 Task: Create Workspace Financial Management Software Workspace description Plan and execute crisis management and response plans. Workspace type Other
Action: Mouse moved to (310, 69)
Screenshot: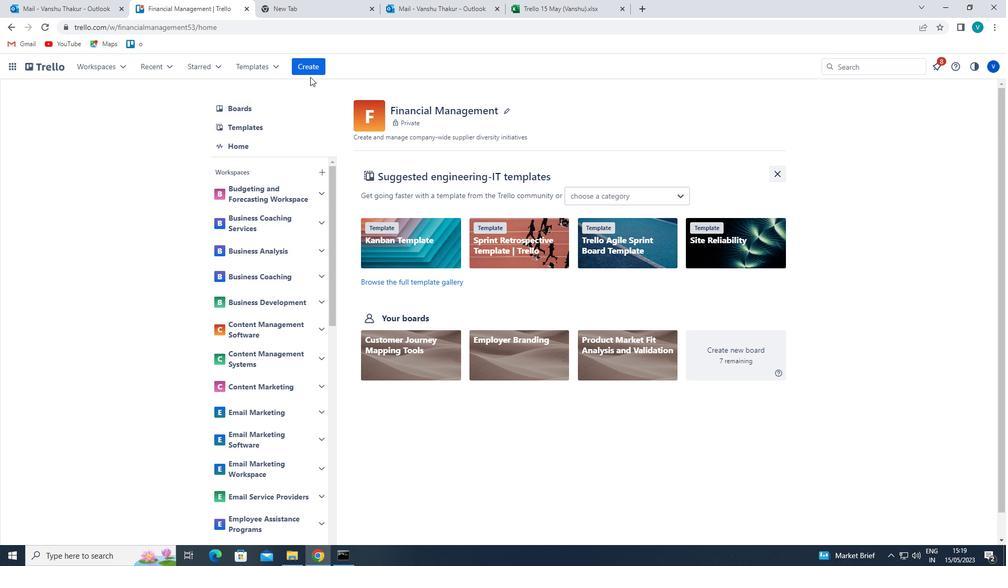
Action: Mouse pressed left at (310, 69)
Screenshot: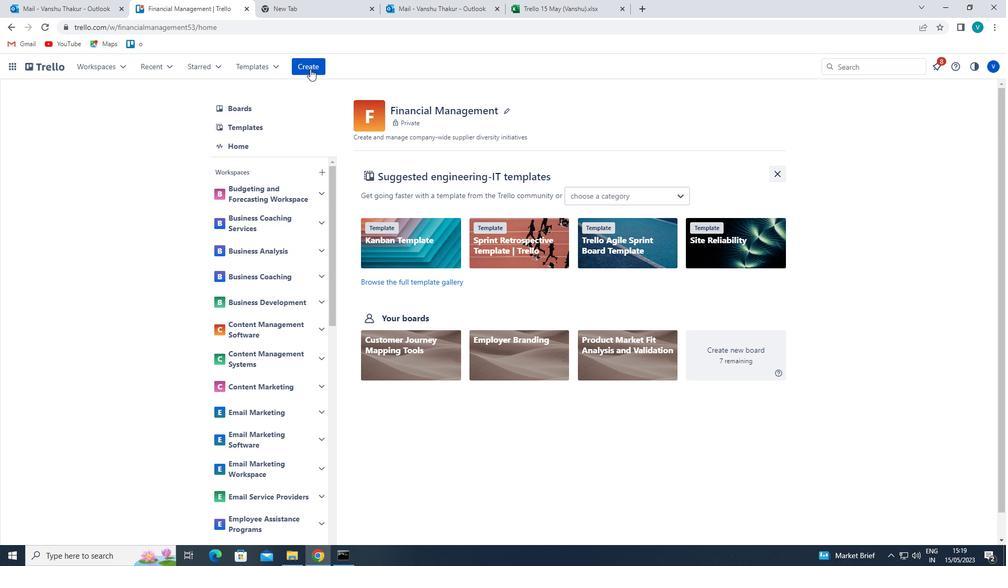 
Action: Mouse moved to (334, 174)
Screenshot: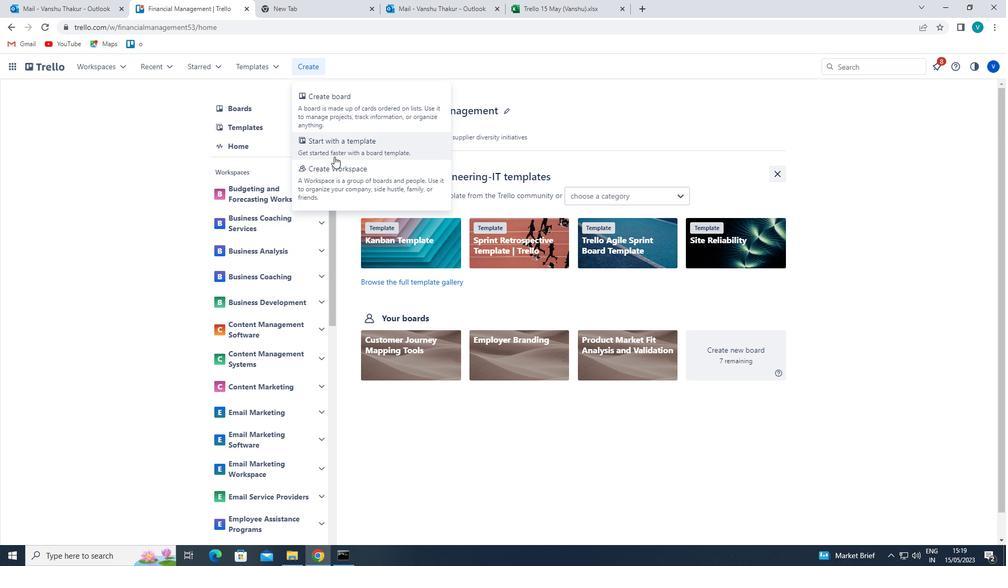 
Action: Mouse pressed left at (334, 174)
Screenshot: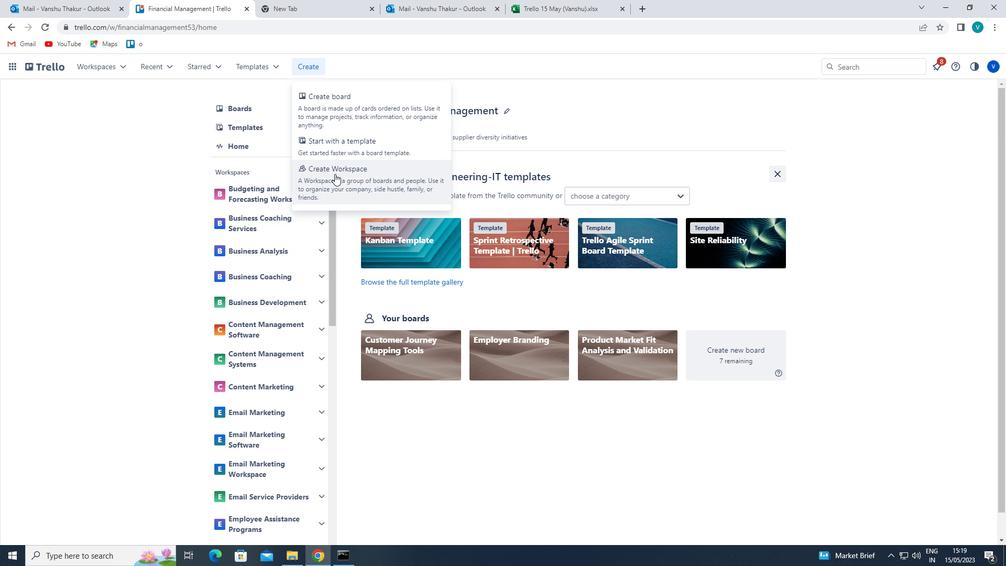 
Action: Mouse moved to (323, 196)
Screenshot: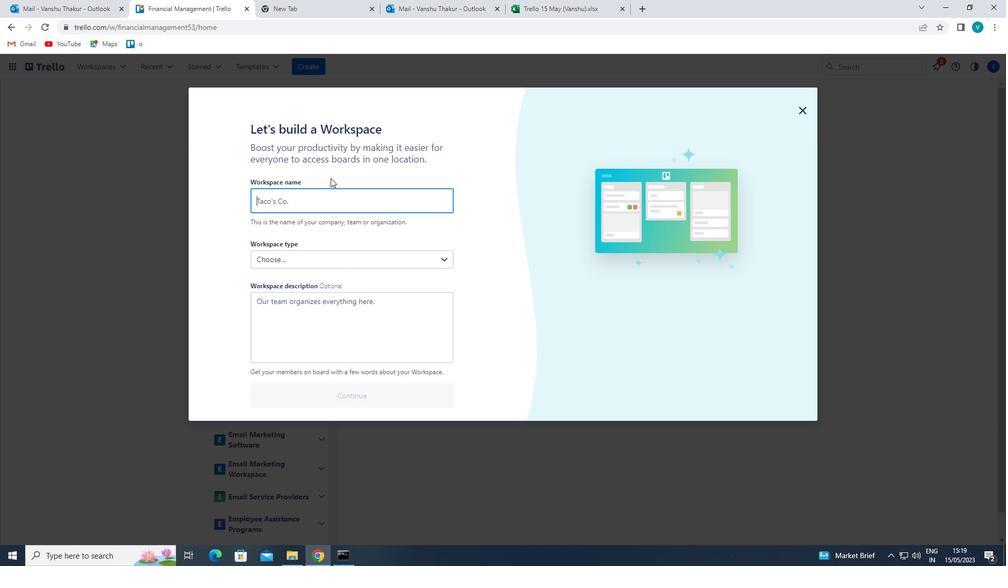 
Action: Mouse pressed left at (323, 196)
Screenshot: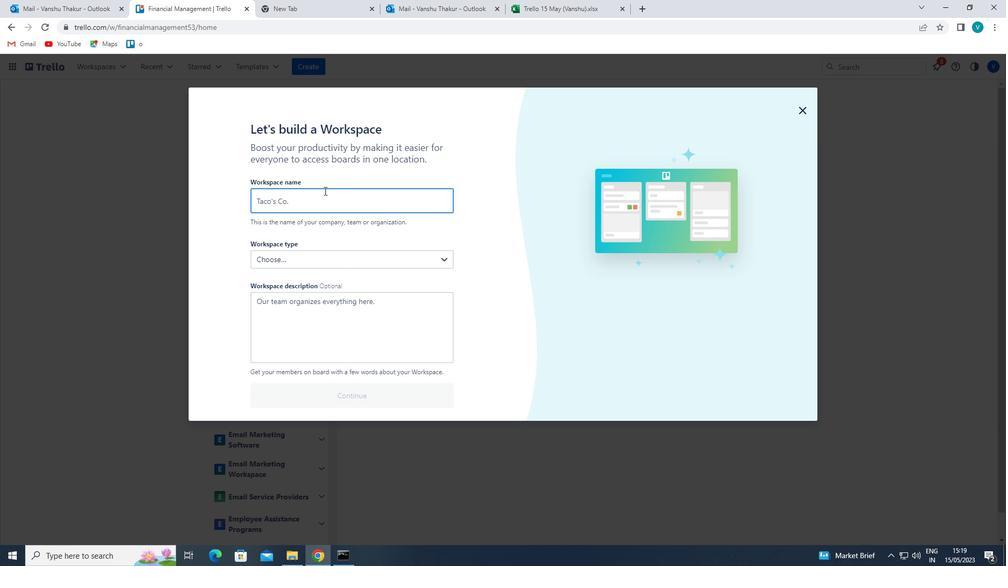 
Action: Key pressed <Key.shift>FINANCIAL<Key.space><Key.shift>MANAGEMENT<Key.space><Key.shift><Key.shift><Key.shift><Key.shift><Key.shift><Key.shift>SOFTWARE
Screenshot: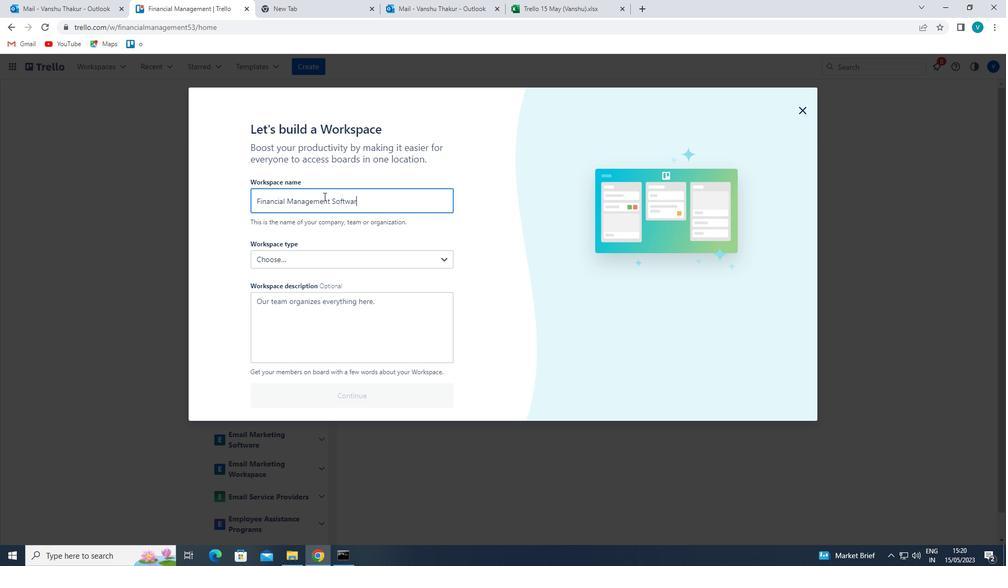 
Action: Mouse moved to (327, 262)
Screenshot: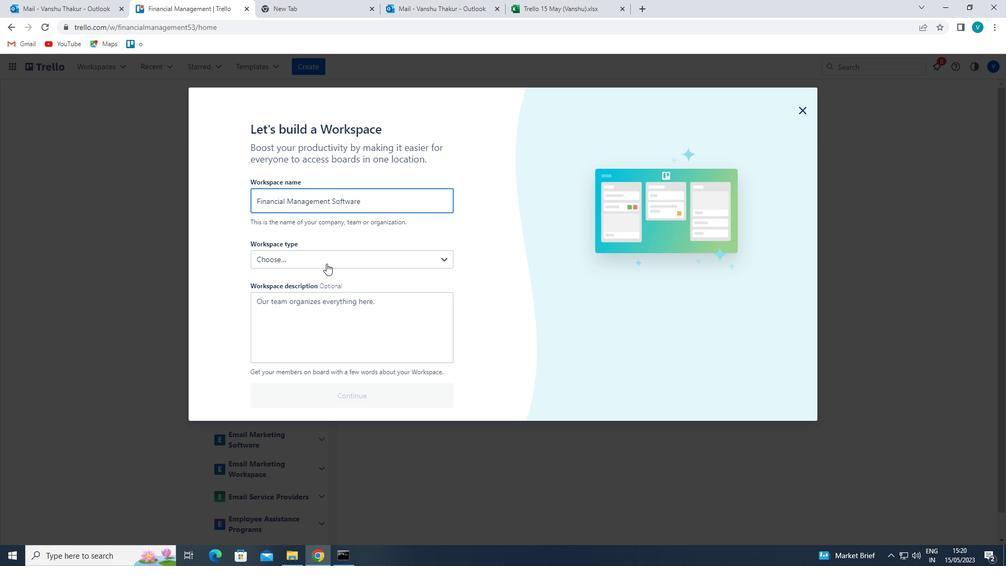 
Action: Mouse pressed left at (327, 262)
Screenshot: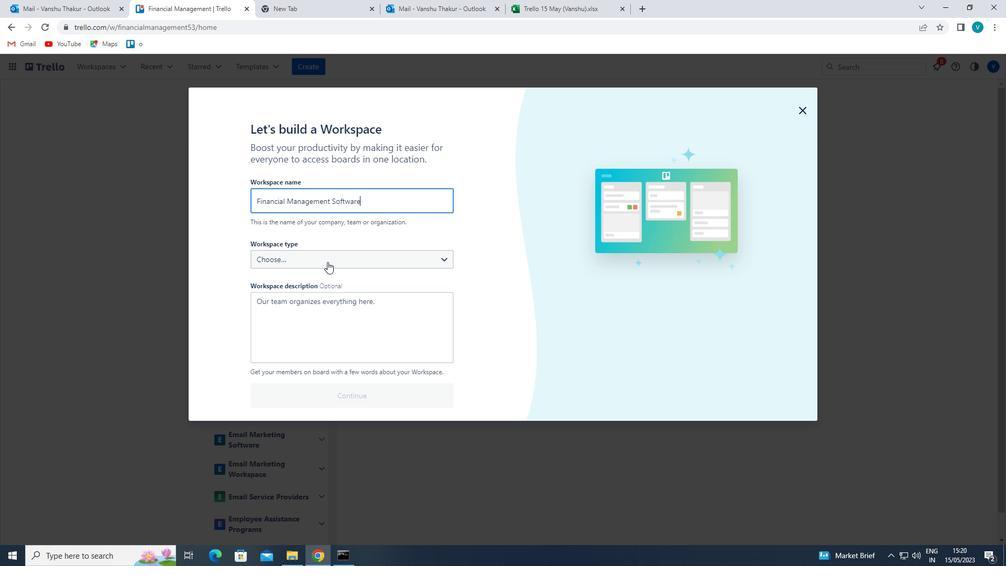 
Action: Mouse moved to (282, 399)
Screenshot: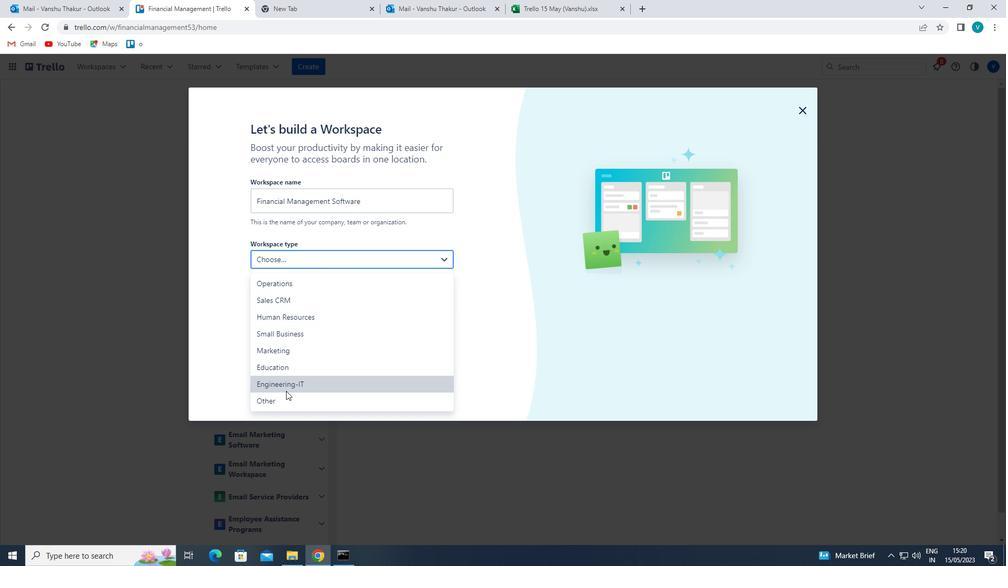 
Action: Mouse pressed left at (282, 399)
Screenshot: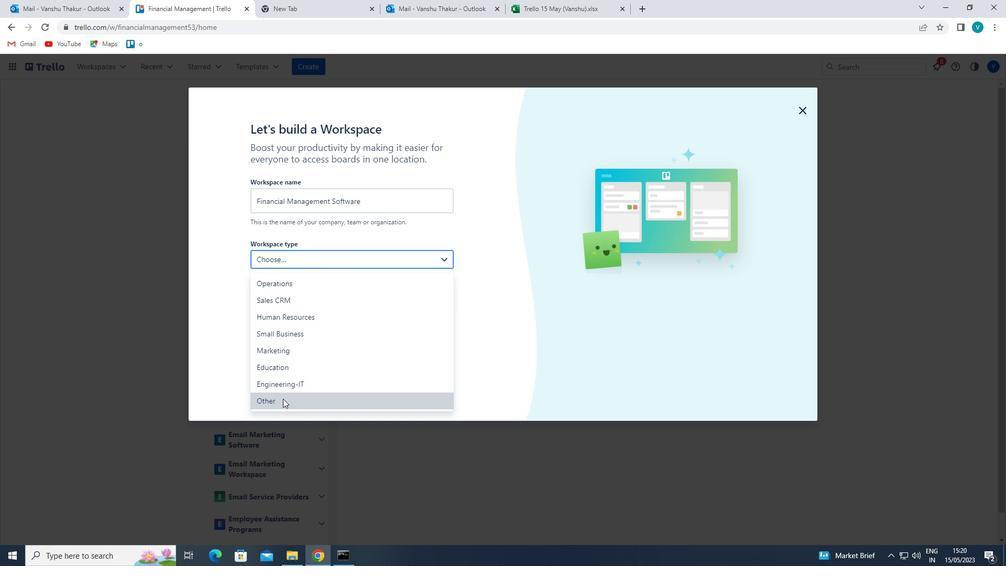 
Action: Mouse moved to (304, 321)
Screenshot: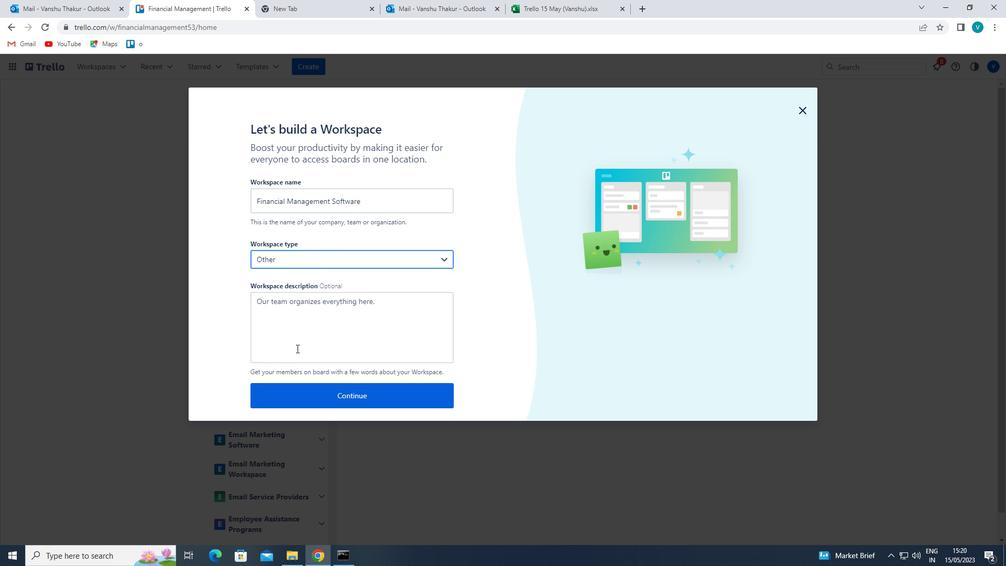 
Action: Mouse pressed left at (304, 321)
Screenshot: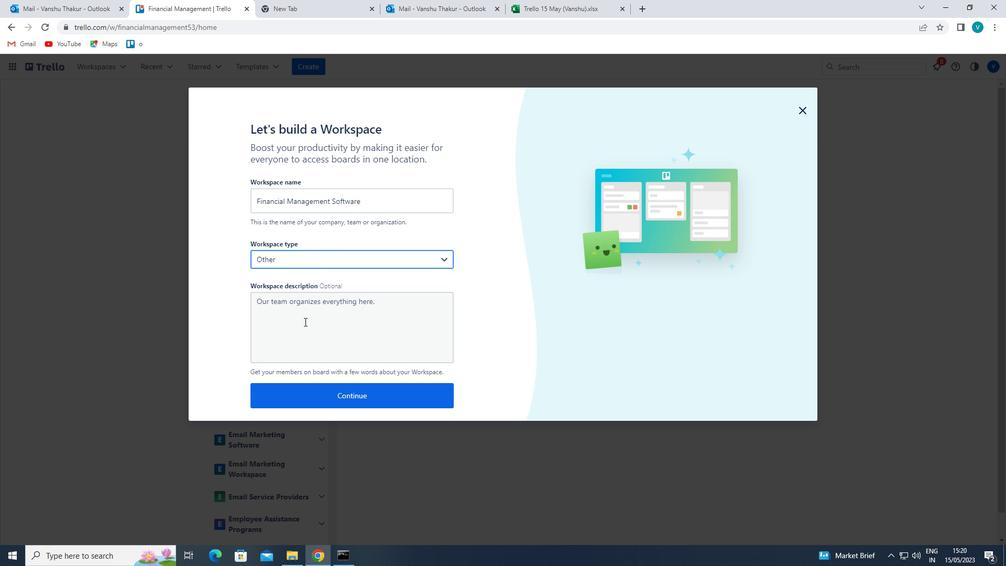 
Action: Key pressed <Key.shift>PLAN<Key.space>AND<Key.space>EXECUTE<Key.space>CRISIS<Key.space>MANAGEMENT<Key.space>ADN<Key.backspace><Key.backspace>ND<Key.space>RESPONSE<Key.space>PLANS
Screenshot: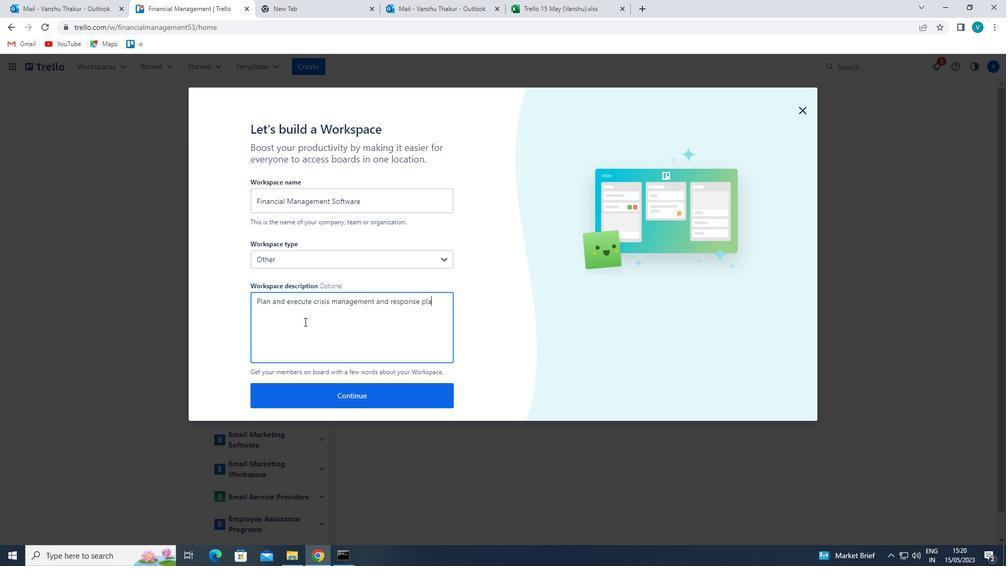 
Action: Mouse moved to (335, 385)
Screenshot: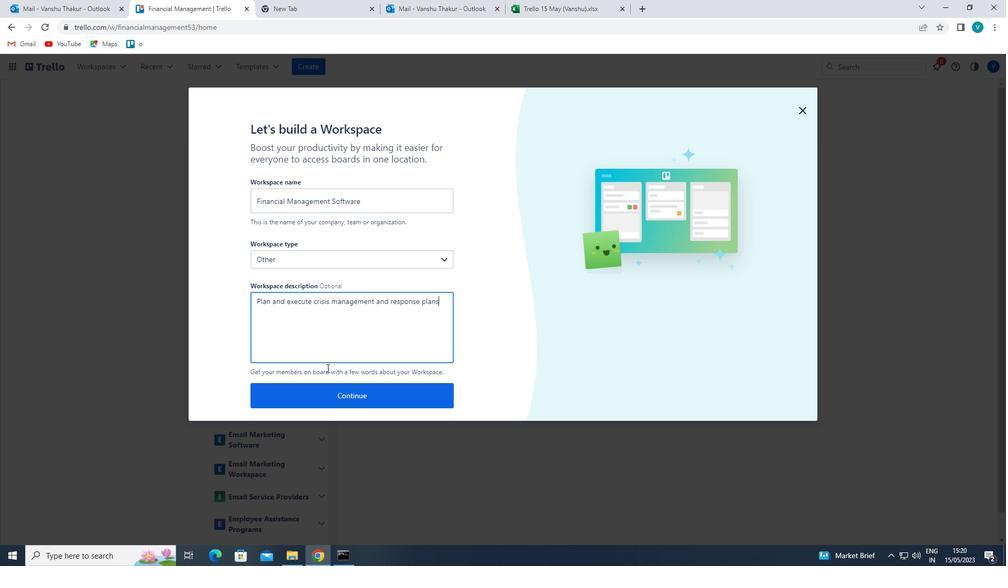 
Action: Mouse pressed left at (335, 385)
Screenshot: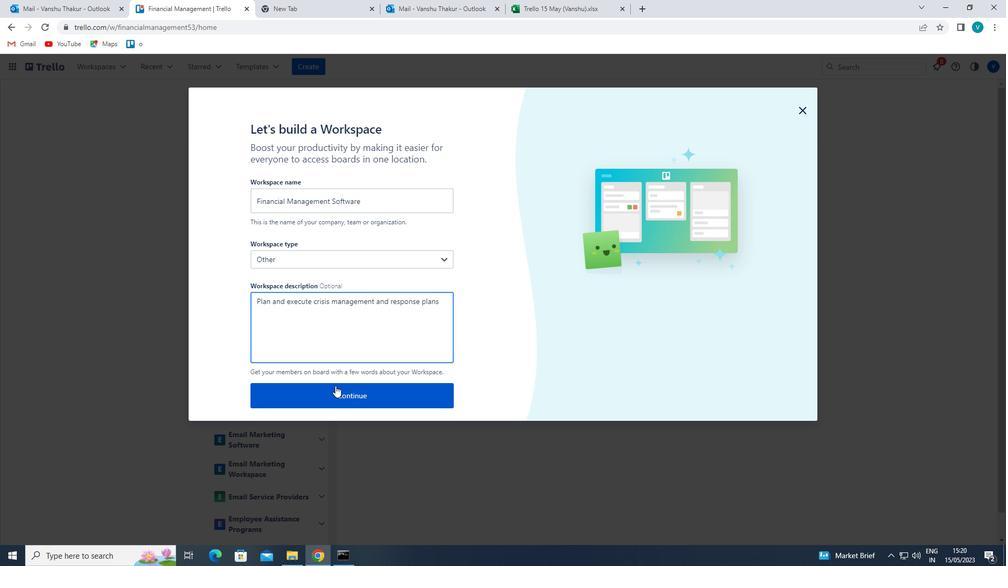 
